 Task: Add a condition where "Status category is not Pending" in recently solved tickets.
Action: Mouse moved to (137, 499)
Screenshot: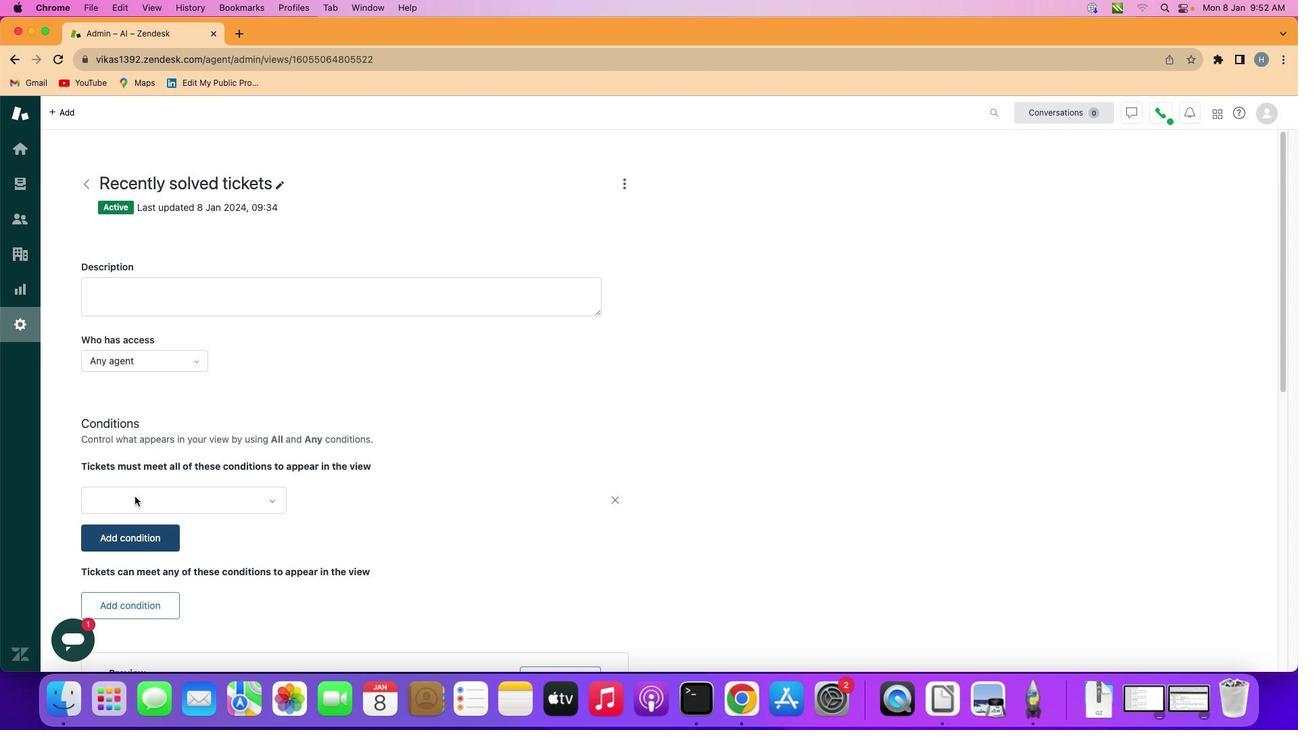 
Action: Mouse pressed left at (137, 499)
Screenshot: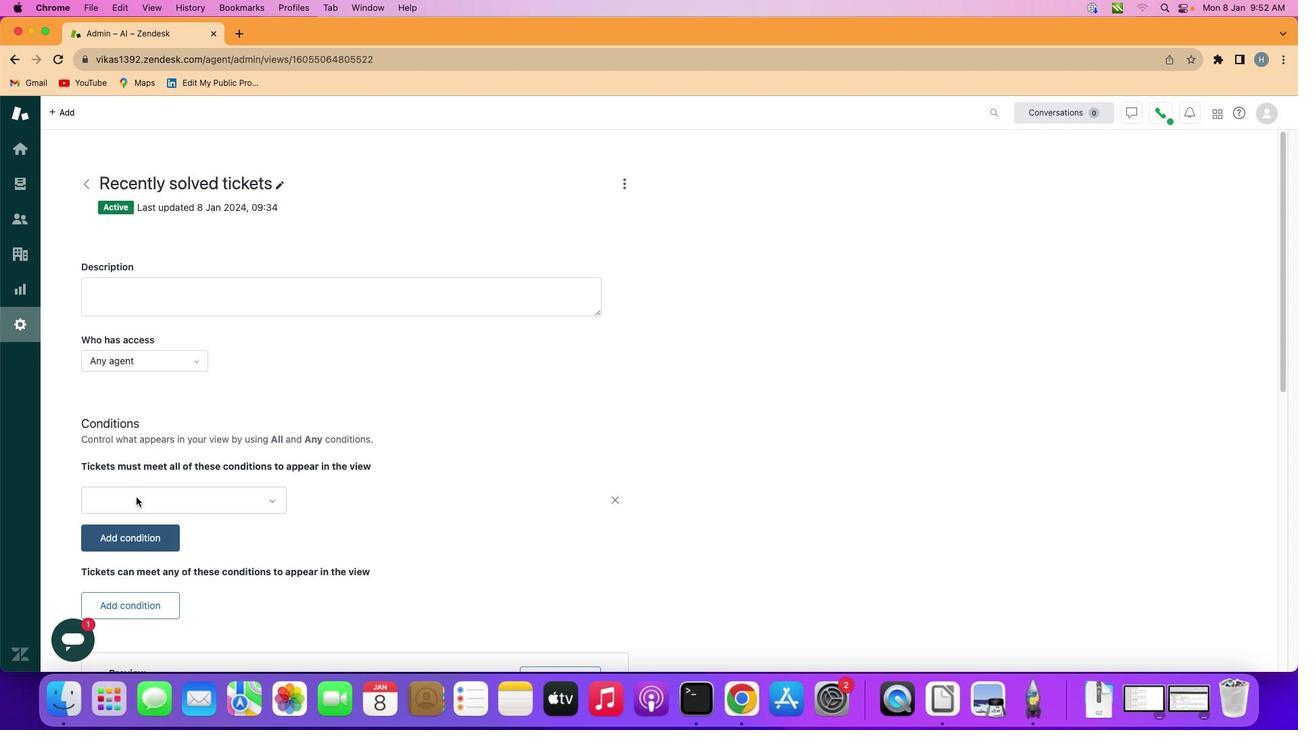 
Action: Mouse moved to (172, 500)
Screenshot: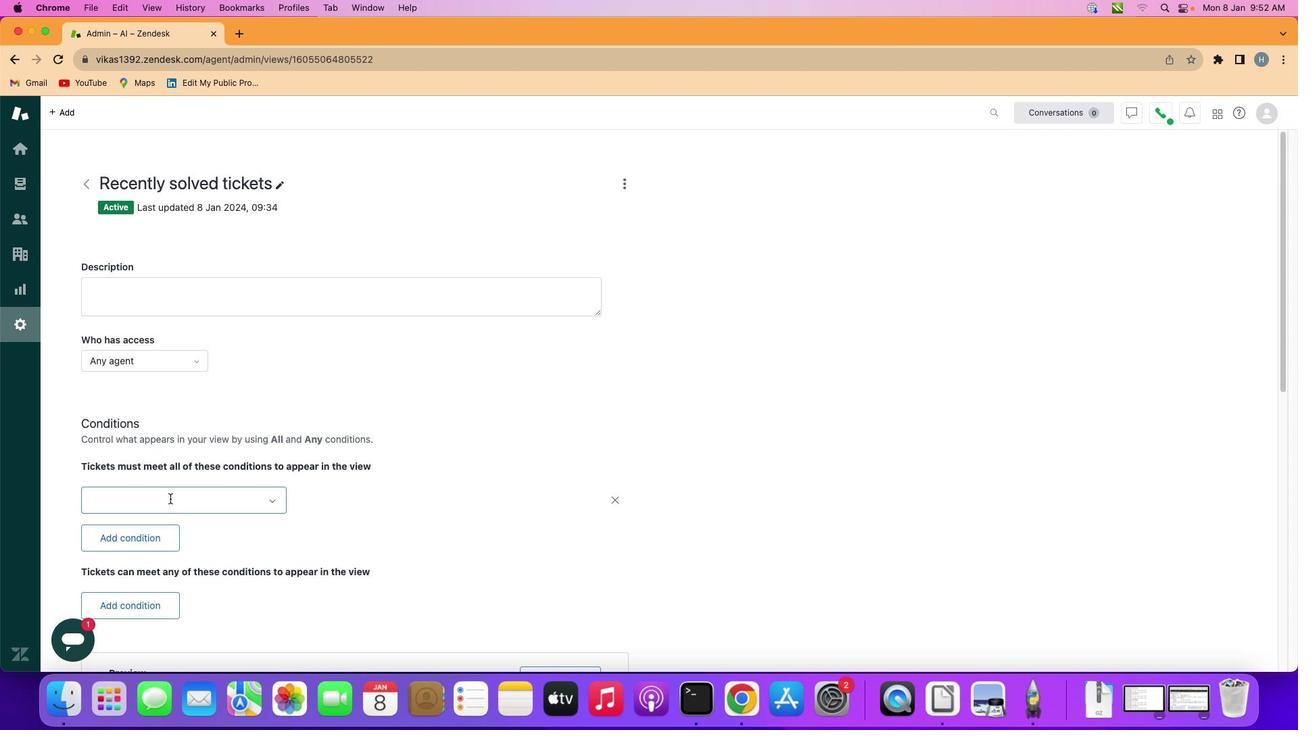 
Action: Mouse pressed left at (172, 500)
Screenshot: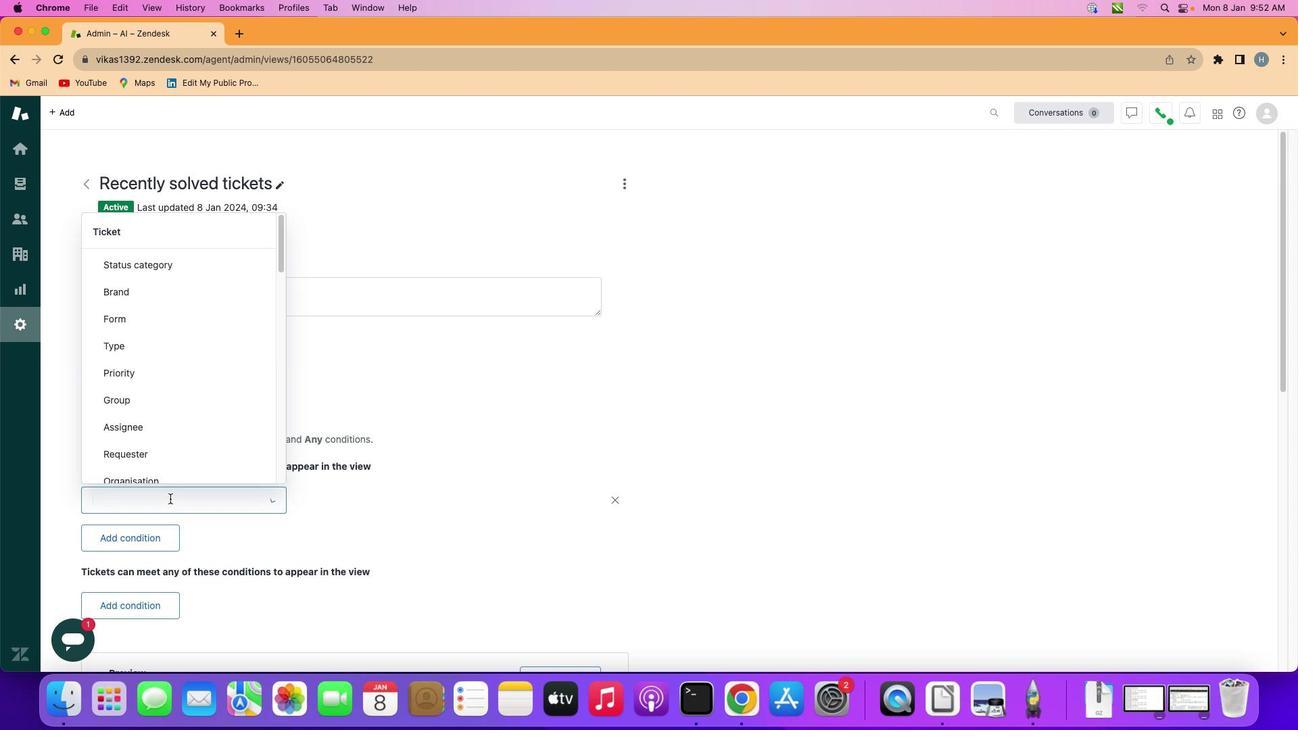 
Action: Mouse moved to (242, 269)
Screenshot: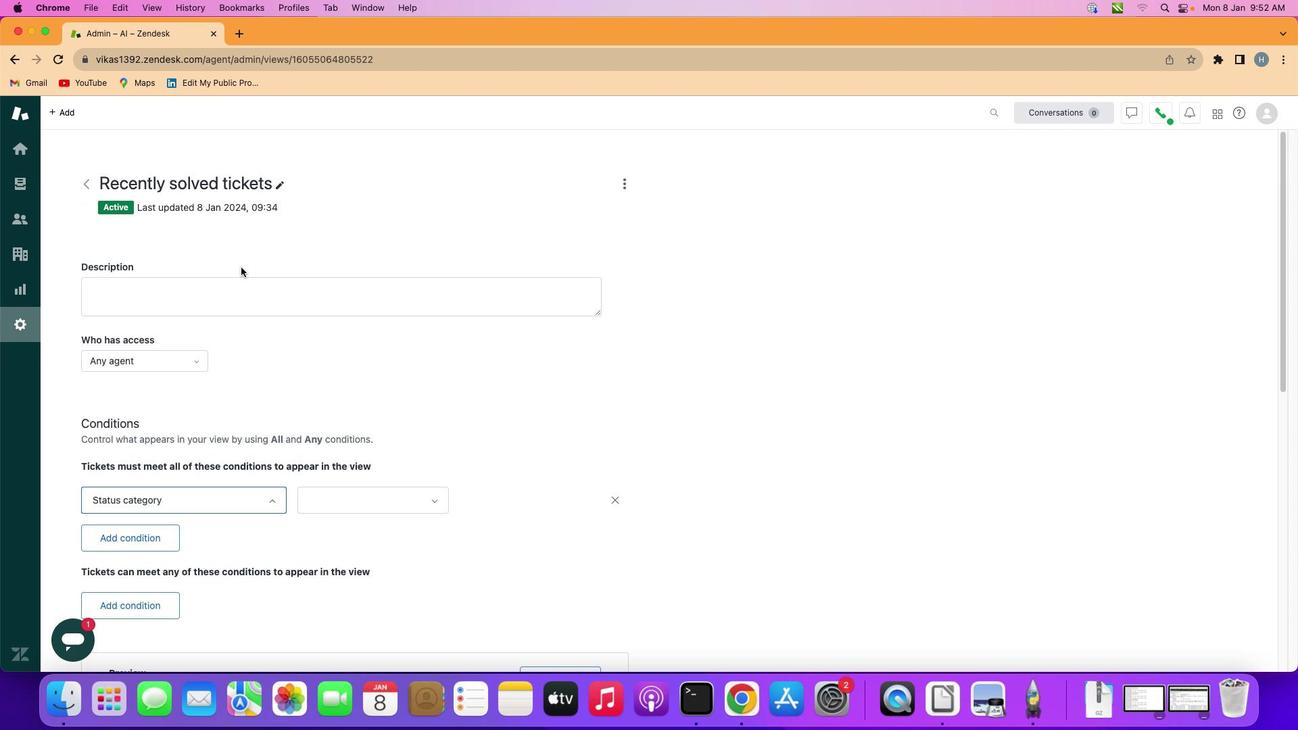 
Action: Mouse pressed left at (242, 269)
Screenshot: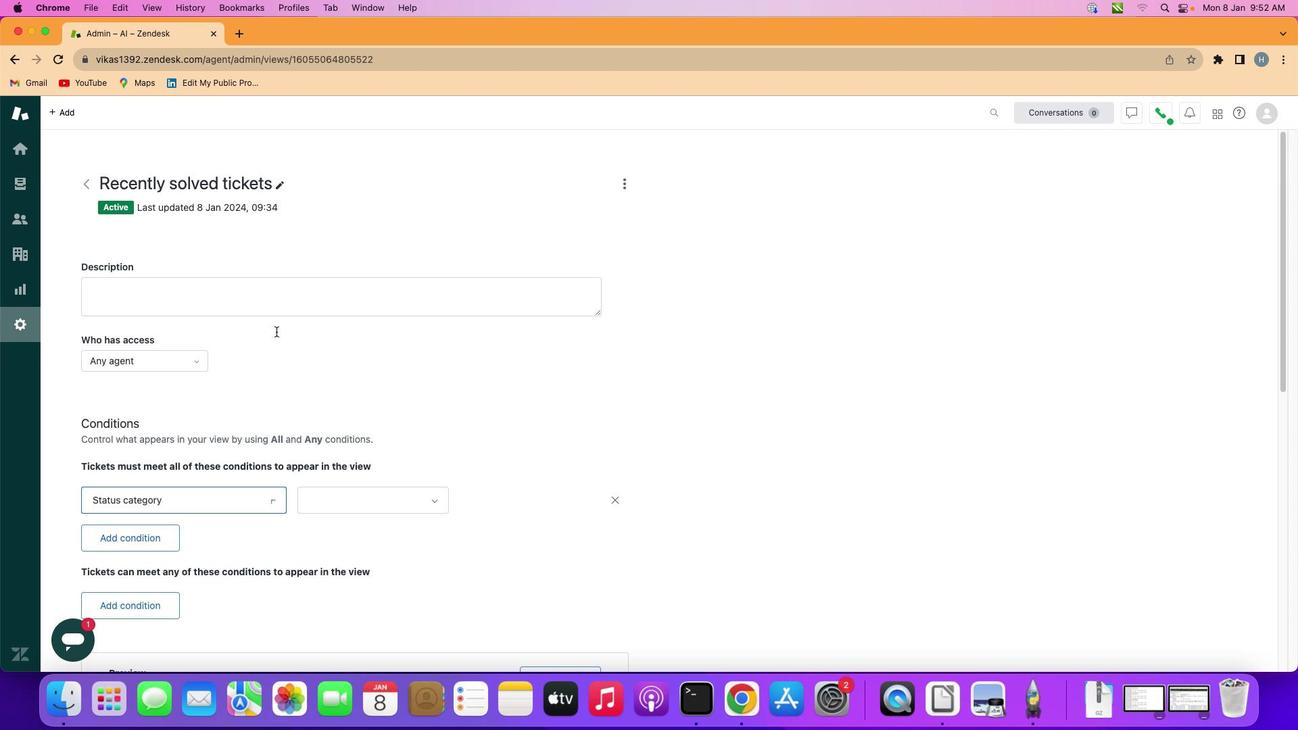 
Action: Mouse moved to (369, 496)
Screenshot: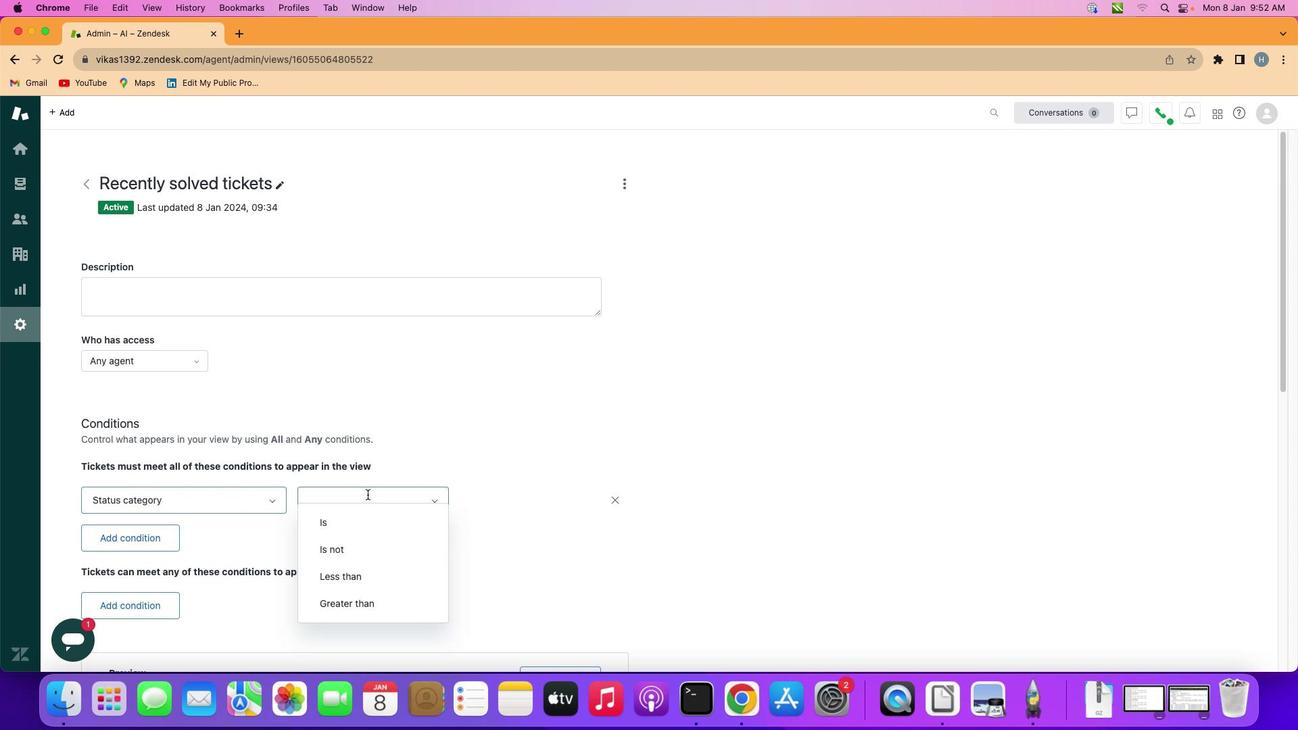 
Action: Mouse pressed left at (369, 496)
Screenshot: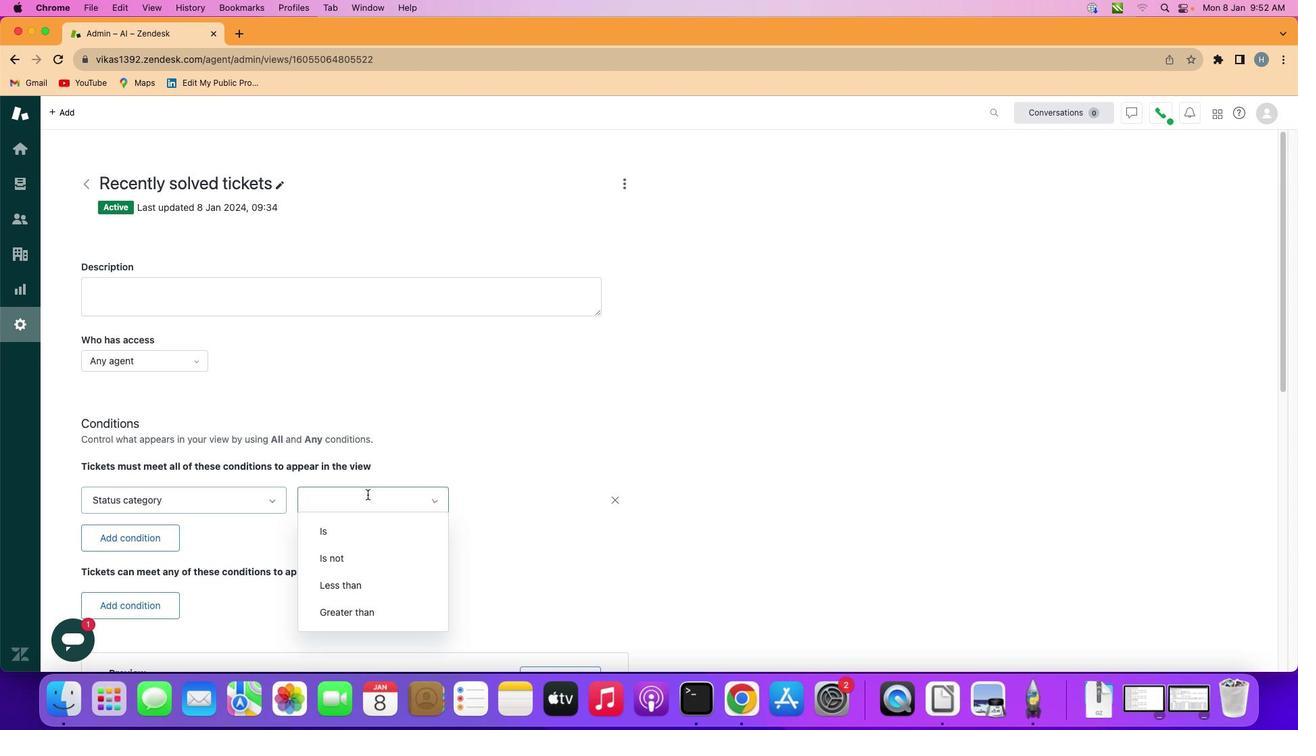 
Action: Mouse moved to (370, 564)
Screenshot: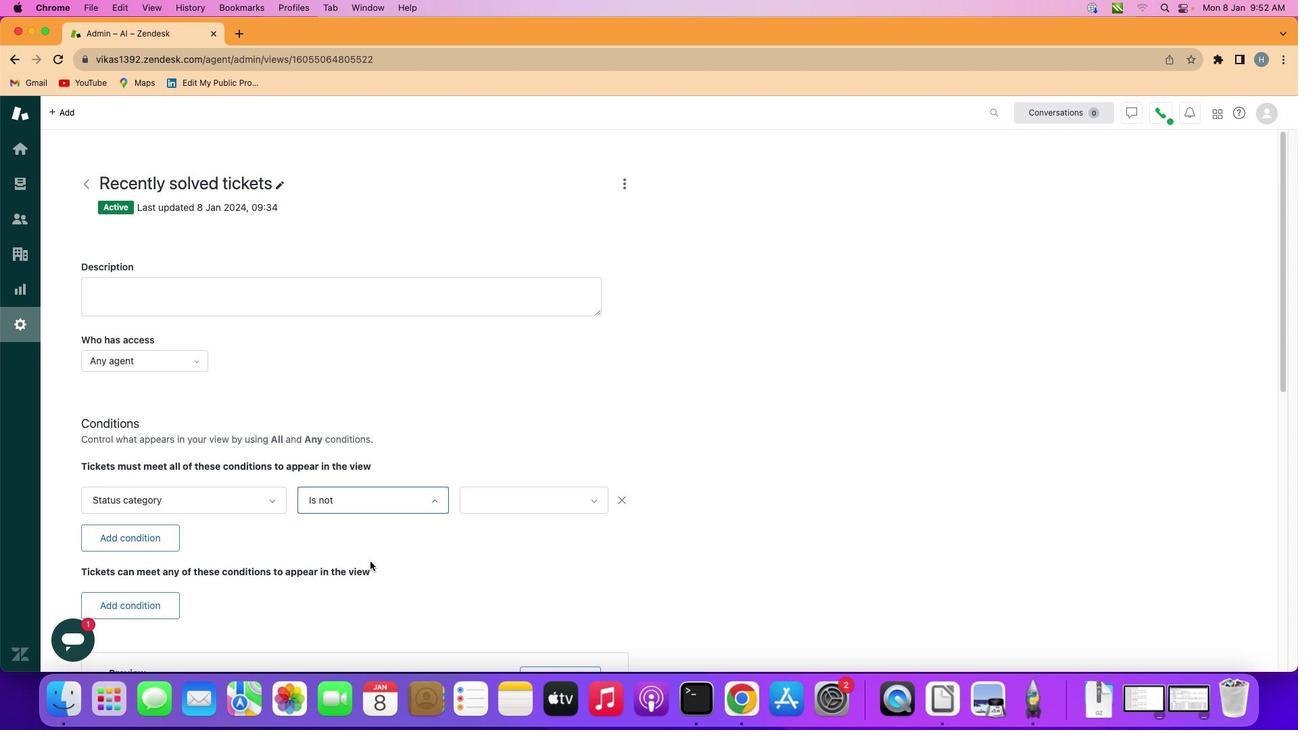 
Action: Mouse pressed left at (370, 564)
Screenshot: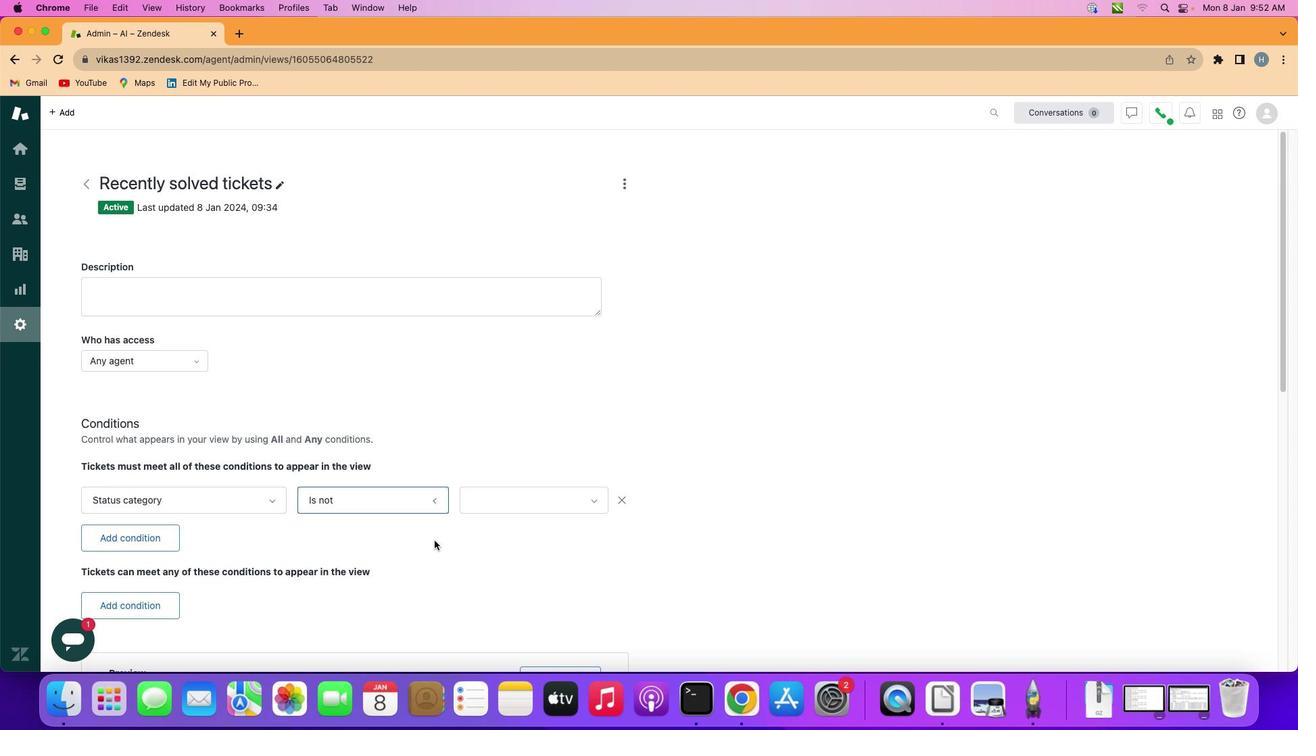 
Action: Mouse moved to (534, 504)
Screenshot: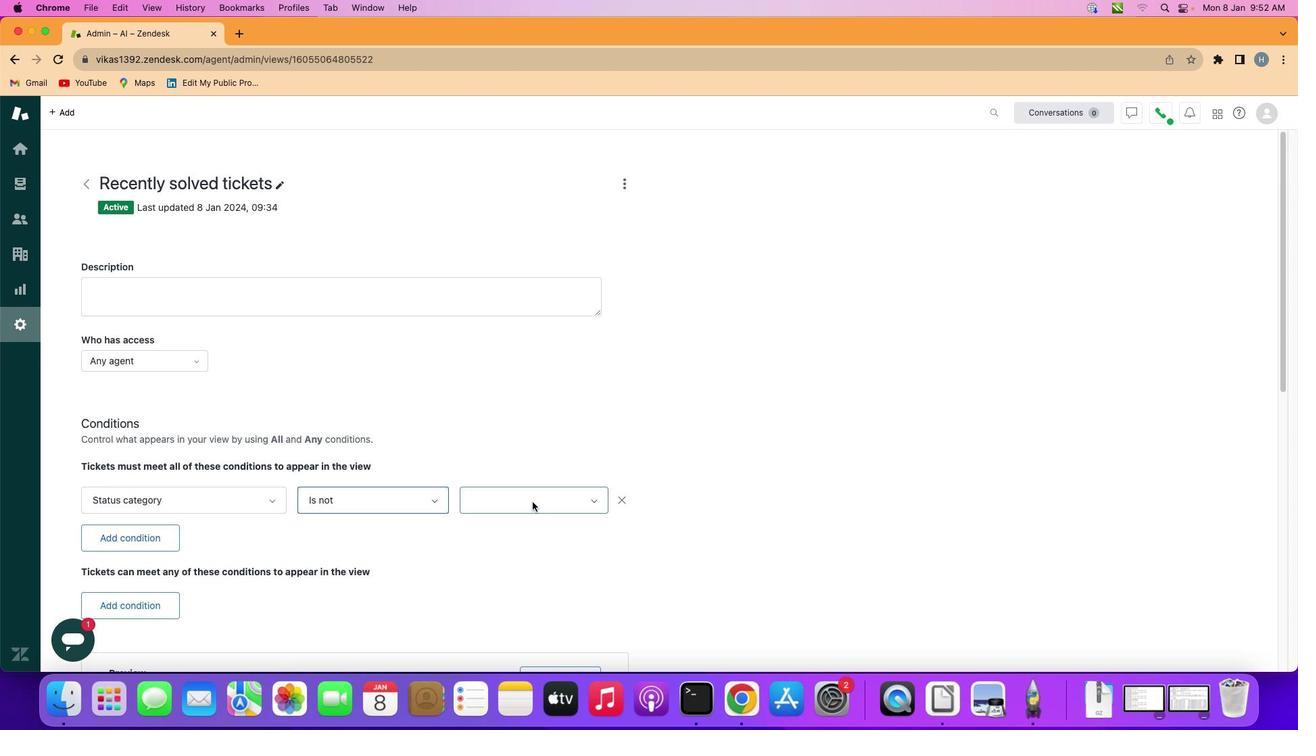 
Action: Mouse pressed left at (534, 504)
Screenshot: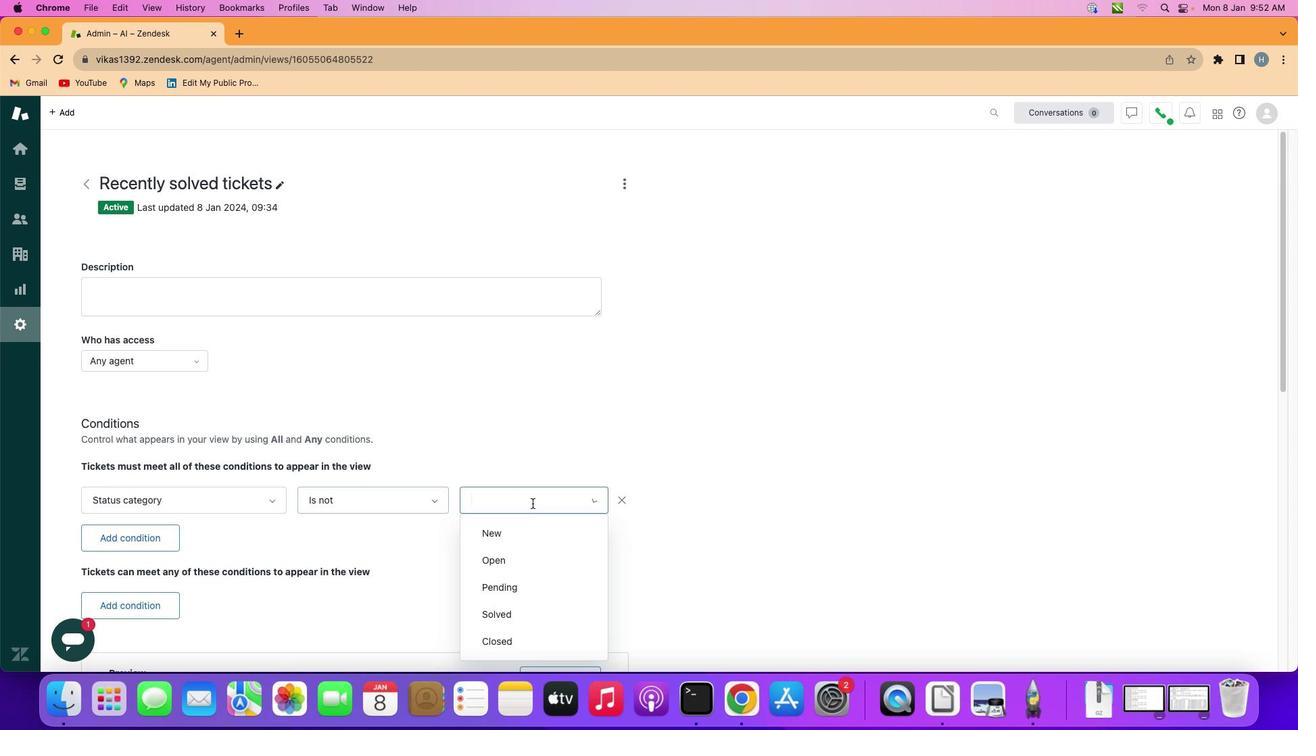 
Action: Mouse moved to (559, 587)
Screenshot: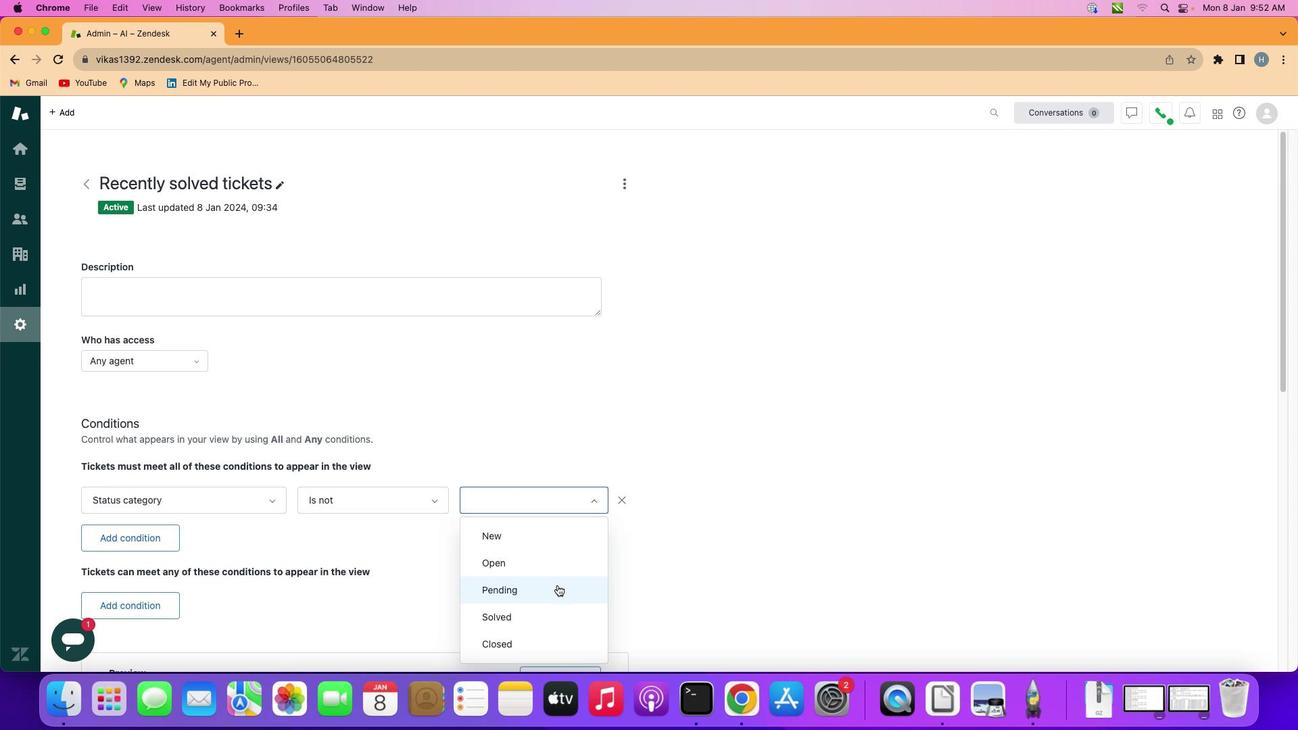 
Action: Mouse pressed left at (559, 587)
Screenshot: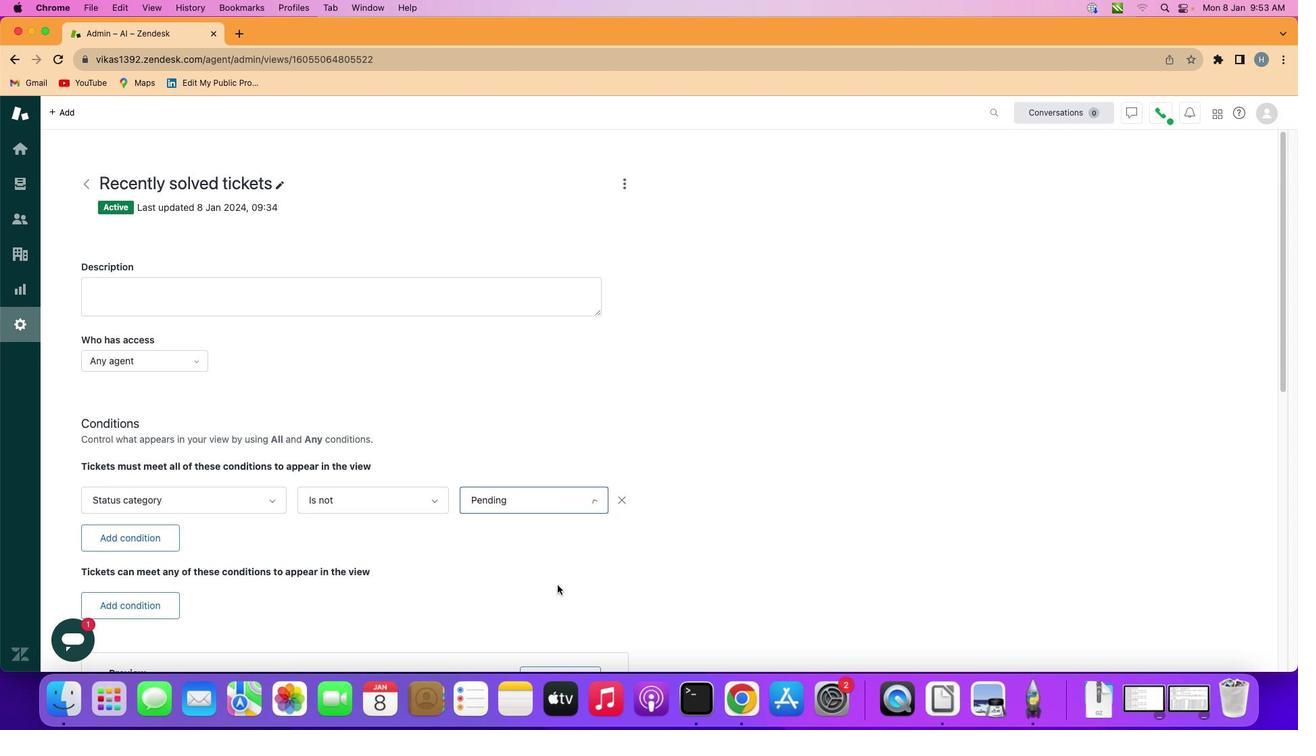 
Action: Mouse moved to (575, 574)
Screenshot: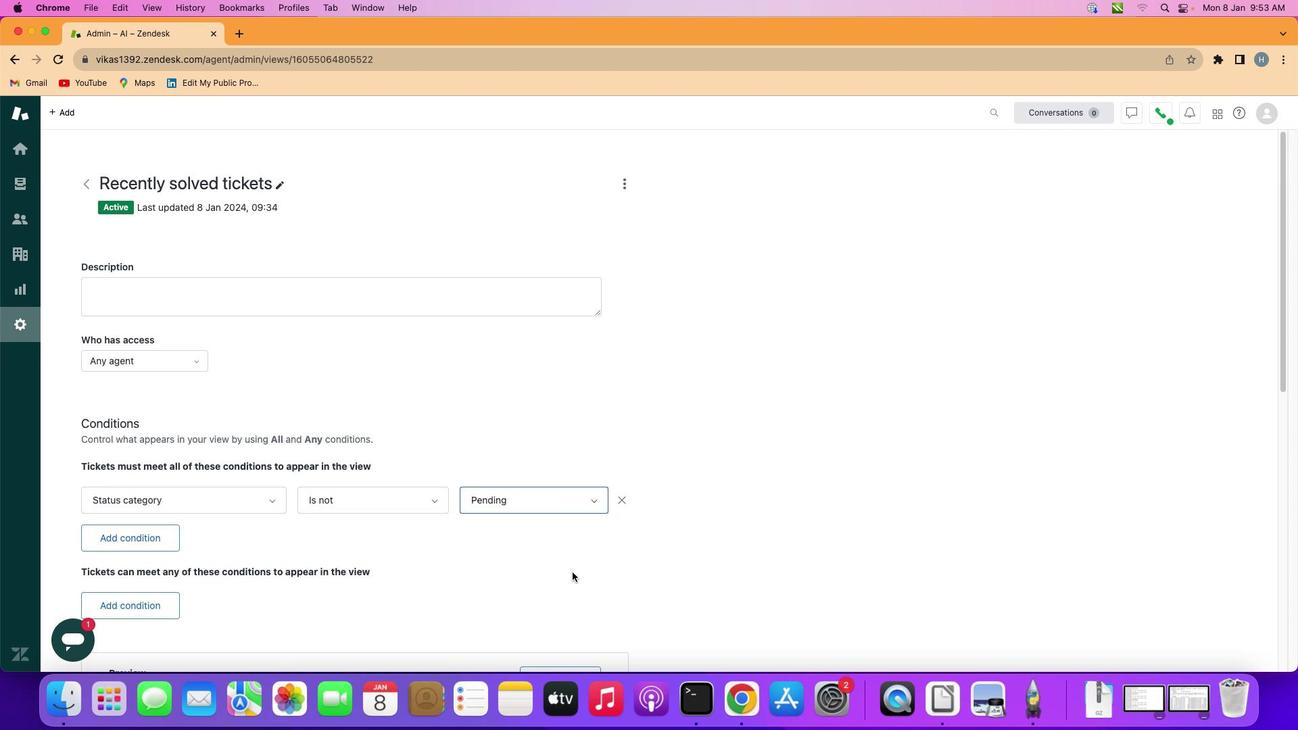 
